 Task: Select the ignore option in the unknown properties.
Action: Mouse moved to (16, 522)
Screenshot: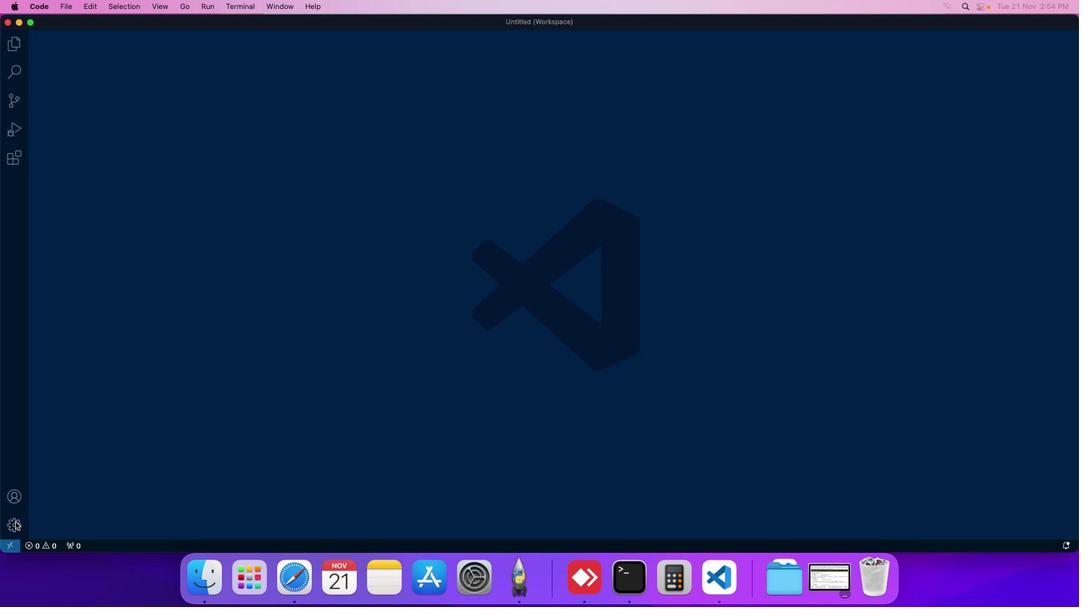 
Action: Mouse pressed left at (16, 522)
Screenshot: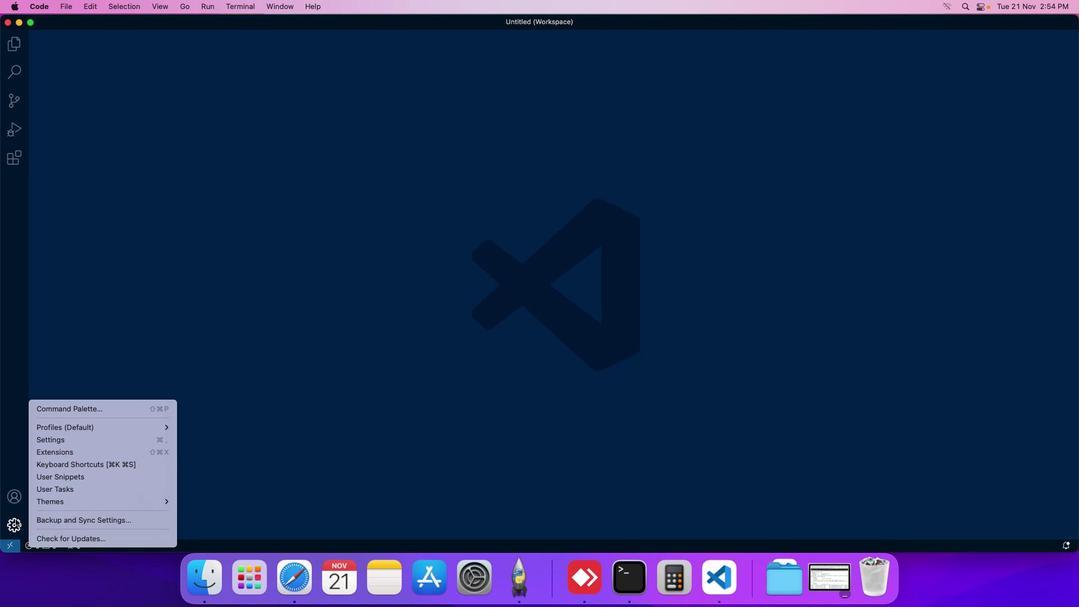 
Action: Mouse moved to (64, 444)
Screenshot: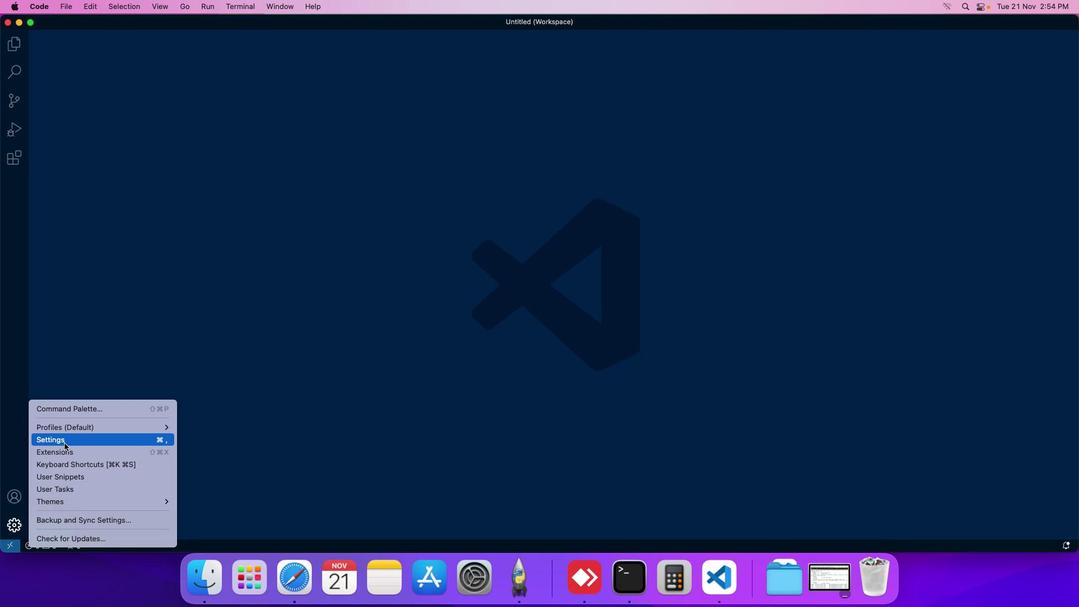 
Action: Mouse pressed left at (64, 444)
Screenshot: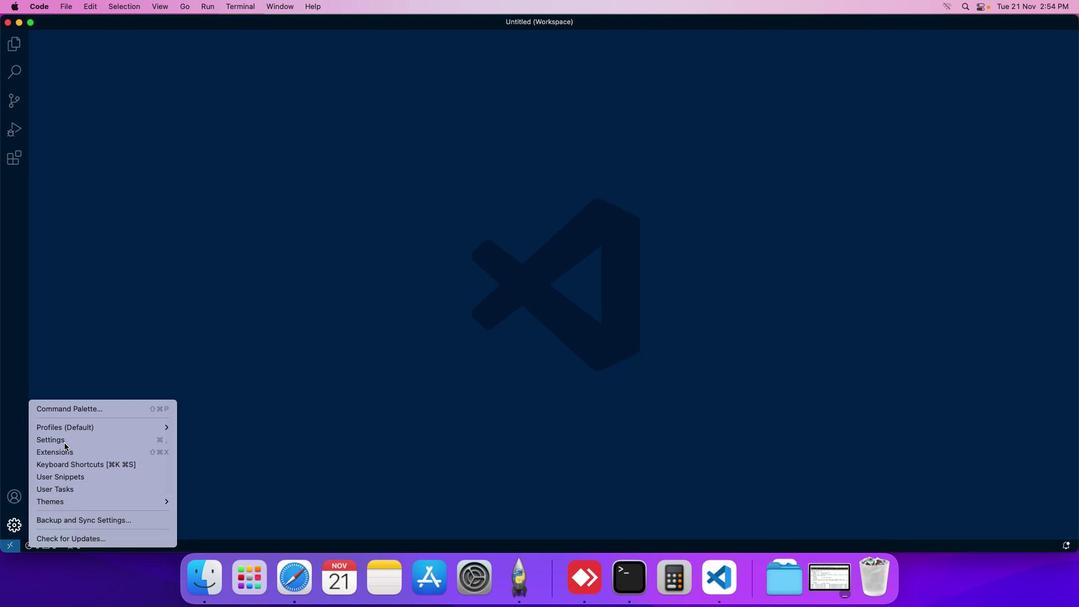 
Action: Mouse moved to (280, 93)
Screenshot: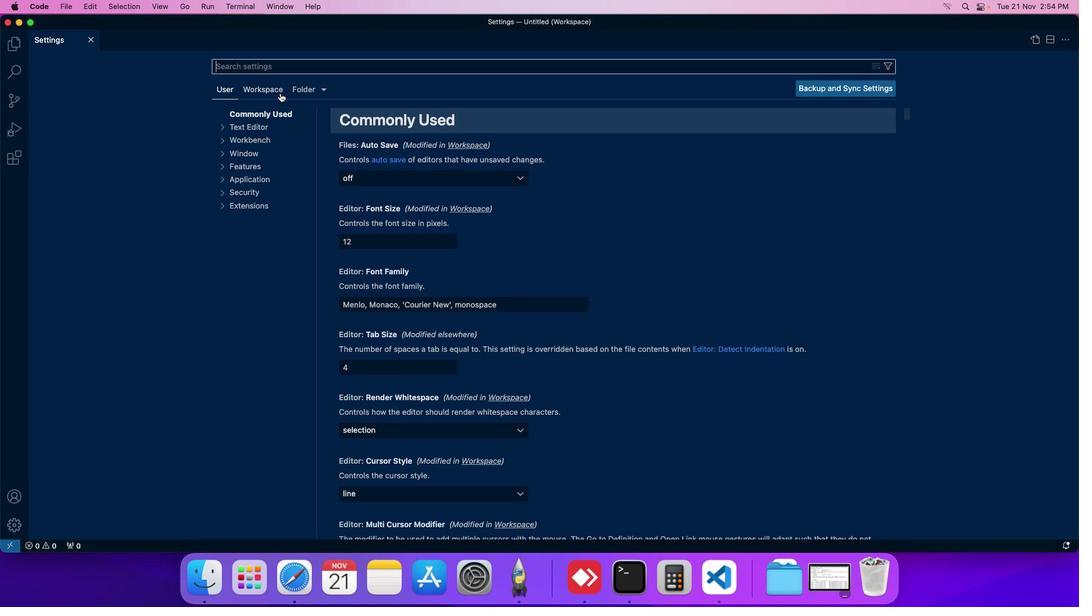 
Action: Mouse pressed left at (280, 93)
Screenshot: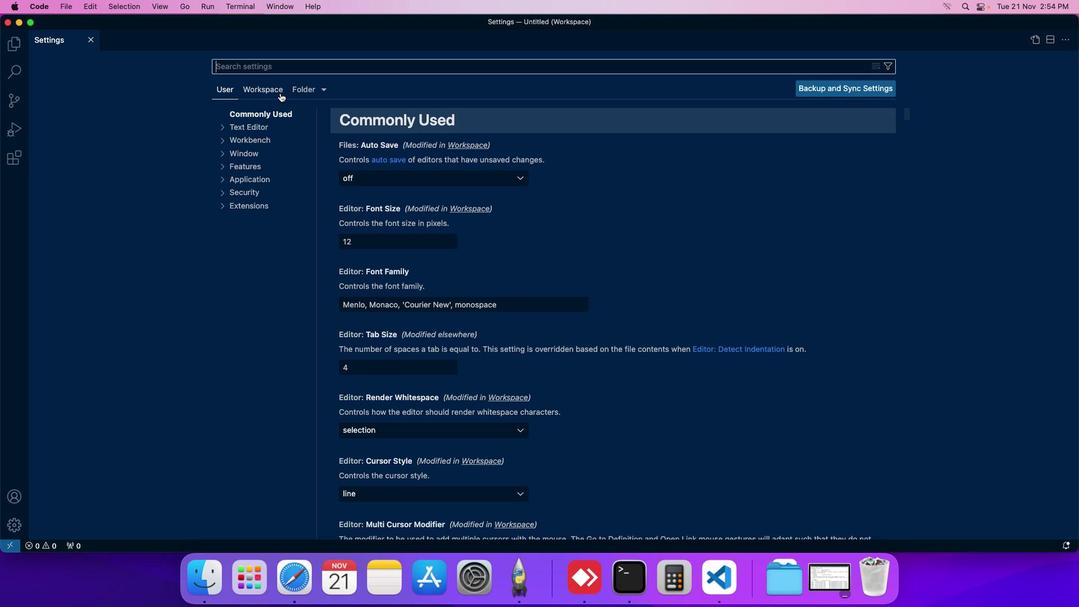 
Action: Mouse moved to (259, 191)
Screenshot: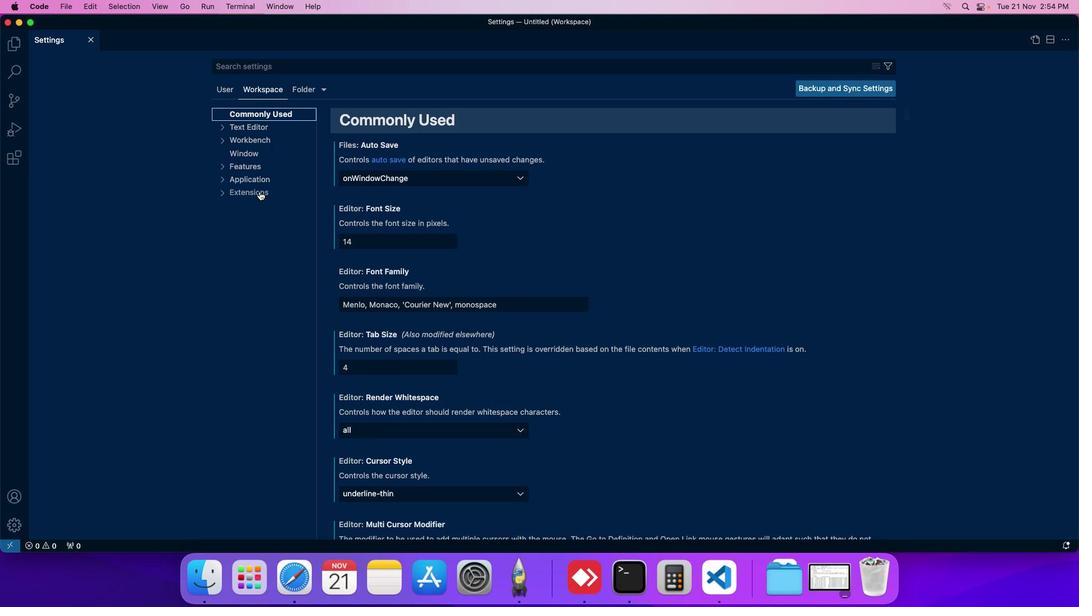 
Action: Mouse pressed left at (259, 191)
Screenshot: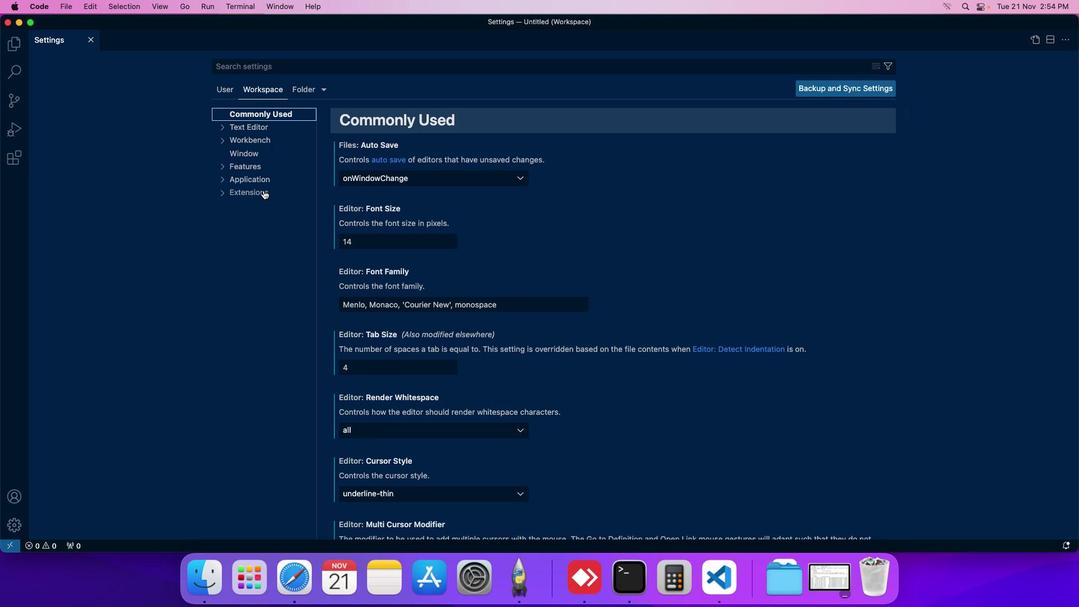 
Action: Mouse moved to (357, 236)
Screenshot: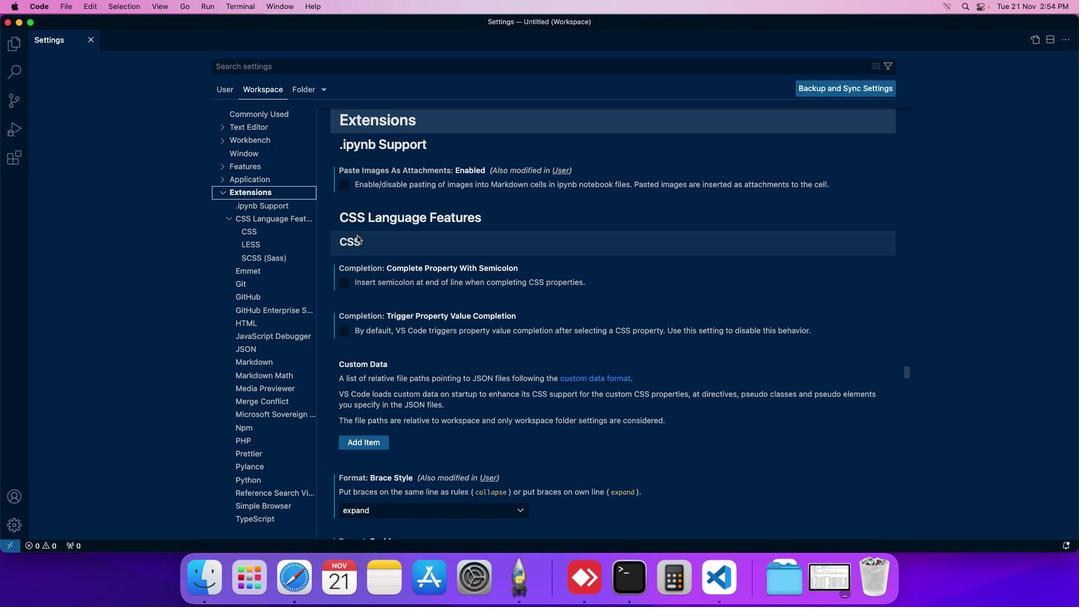 
Action: Mouse scrolled (357, 236) with delta (0, 0)
Screenshot: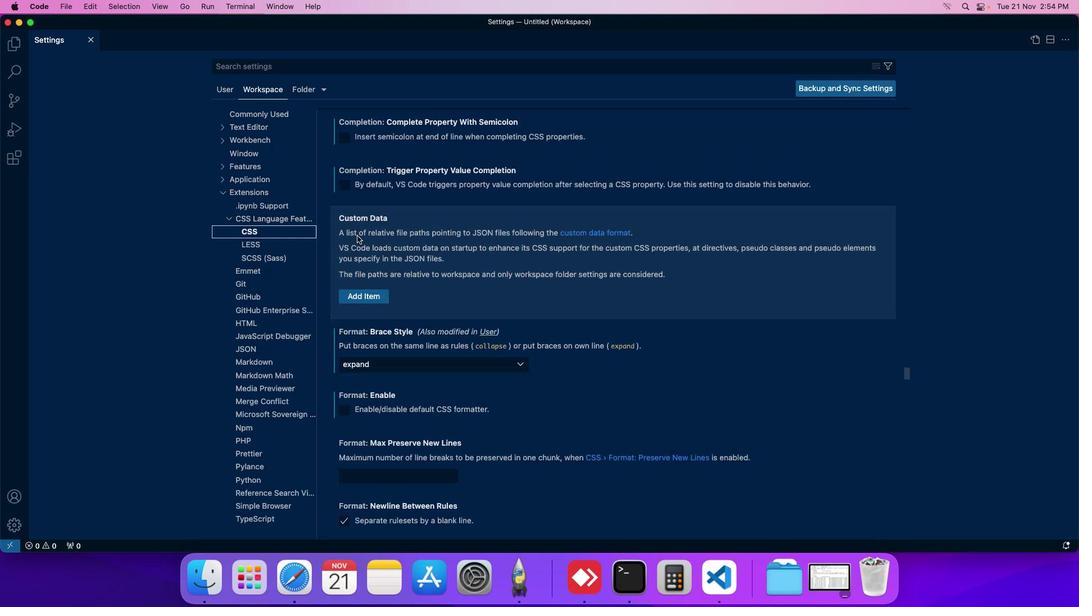 
Action: Mouse scrolled (357, 236) with delta (0, 0)
Screenshot: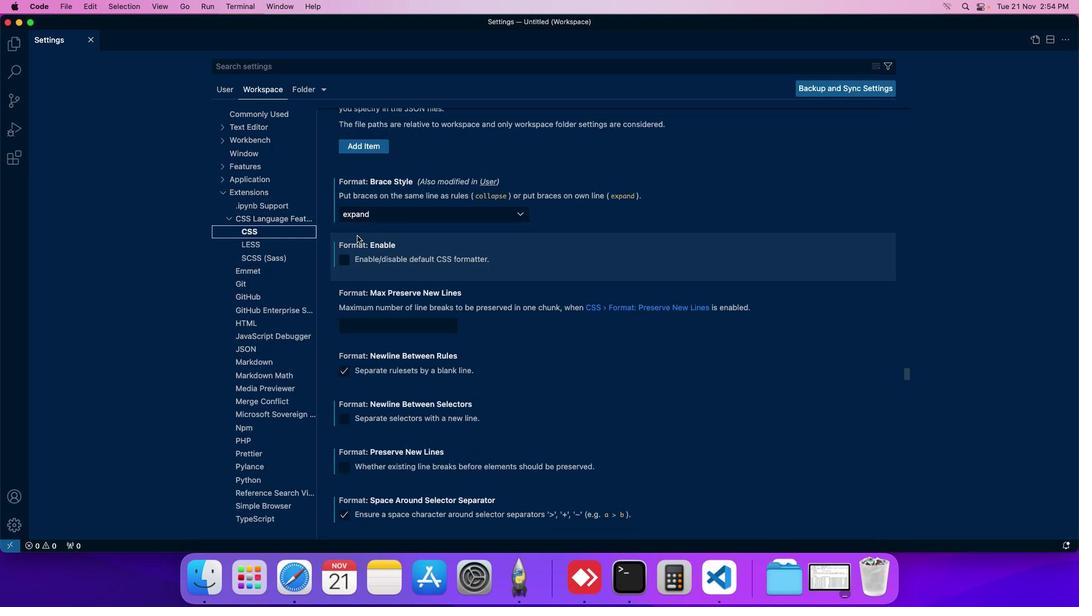
Action: Mouse scrolled (357, 236) with delta (0, 0)
Screenshot: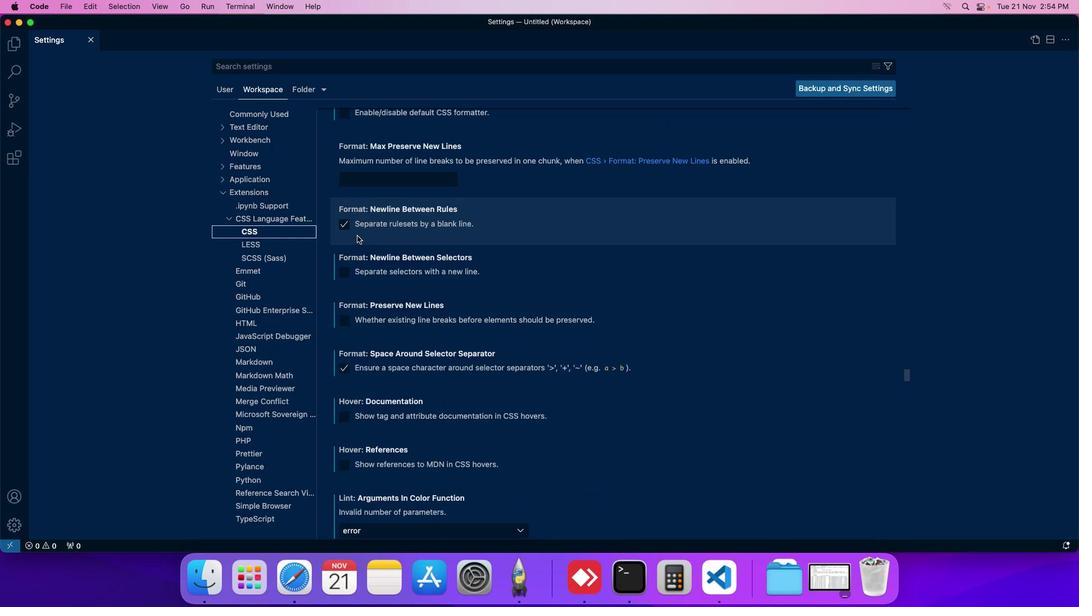 
Action: Mouse scrolled (357, 236) with delta (0, 0)
Screenshot: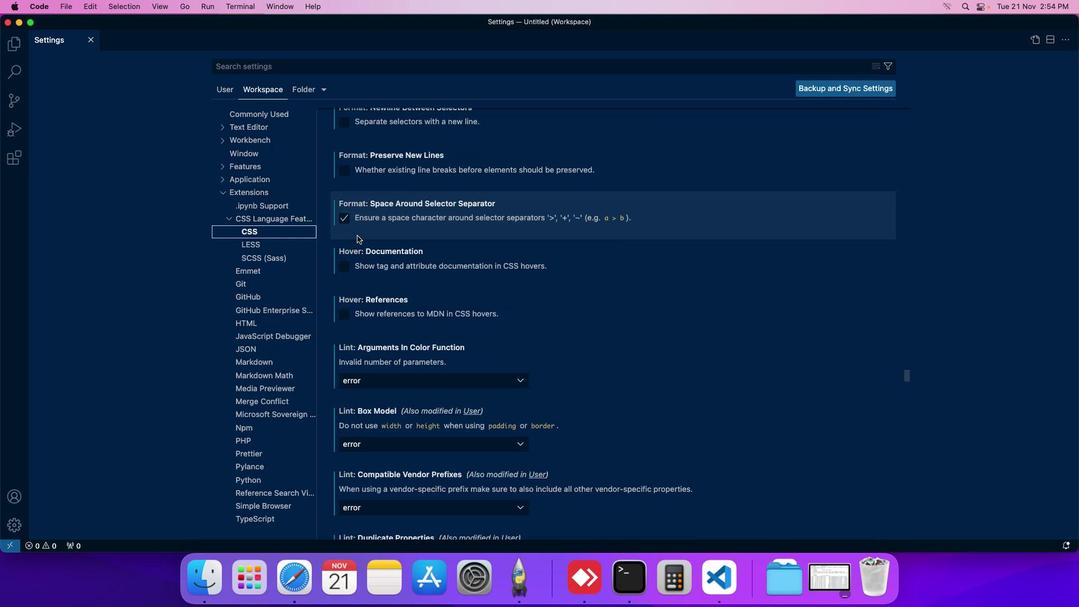 
Action: Mouse scrolled (357, 236) with delta (0, 0)
Screenshot: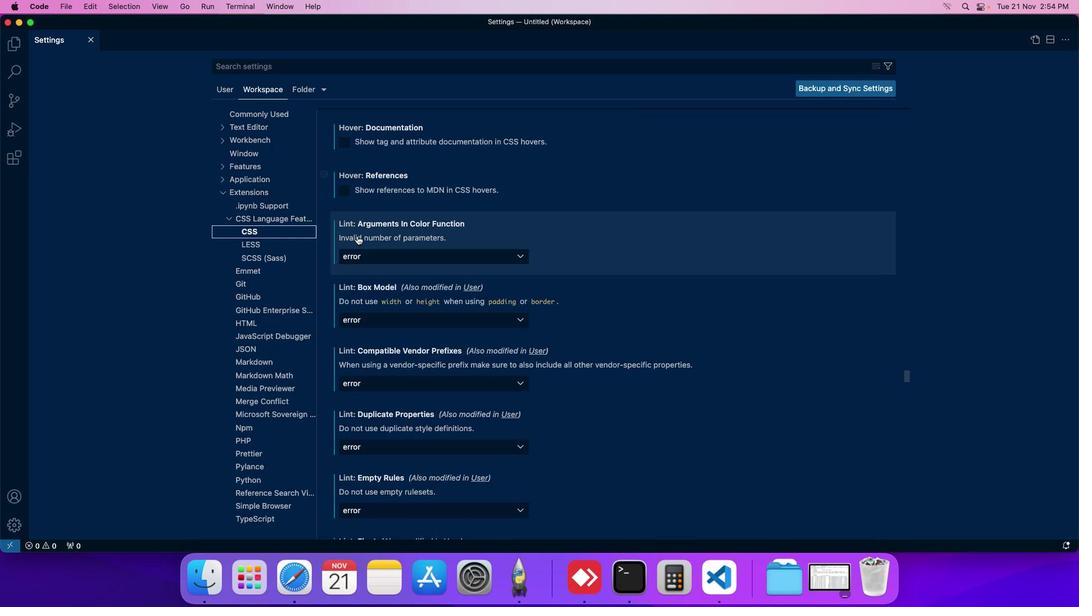 
Action: Mouse scrolled (357, 236) with delta (0, 0)
Screenshot: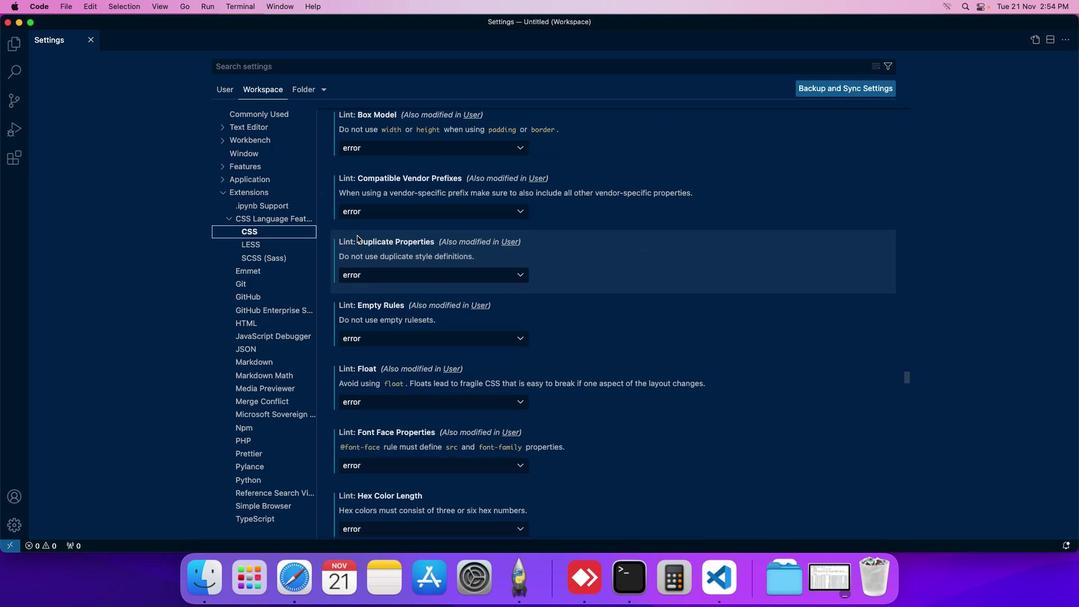 
Action: Mouse scrolled (357, 236) with delta (0, 0)
Screenshot: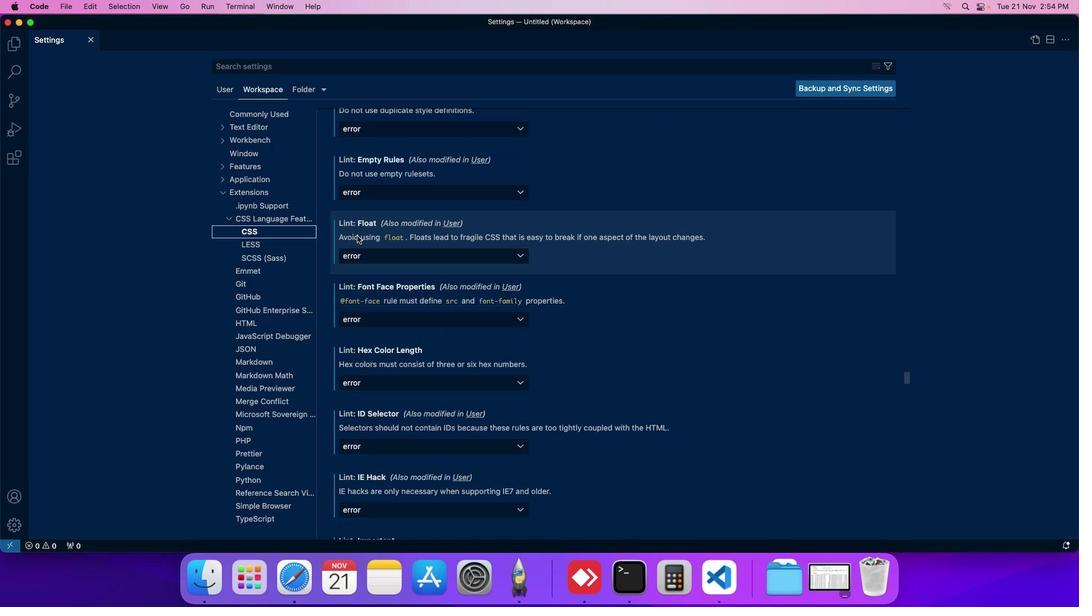 
Action: Mouse scrolled (357, 236) with delta (0, 0)
Screenshot: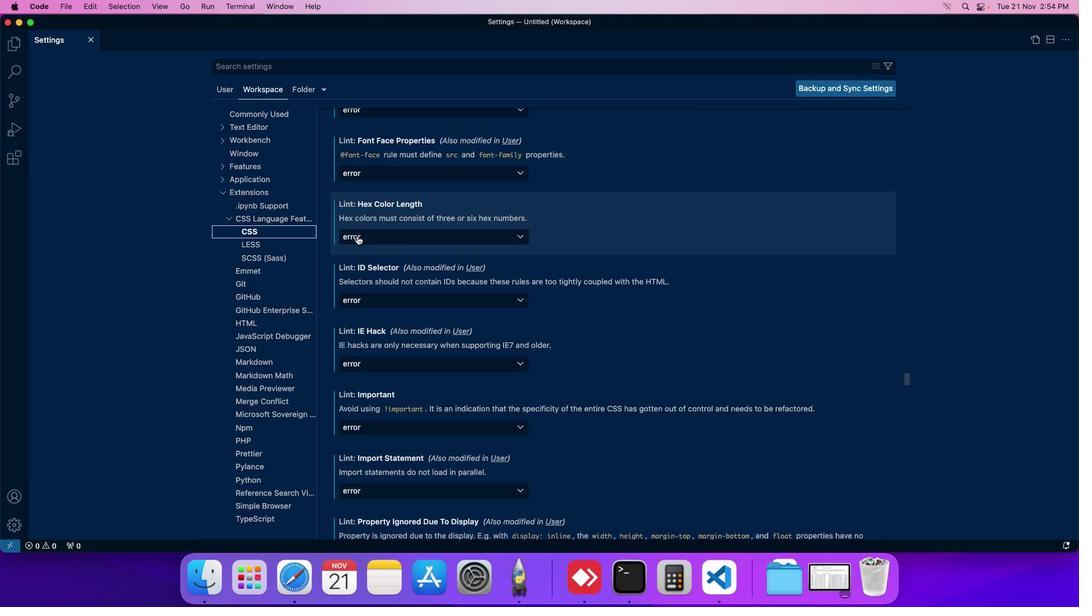 
Action: Mouse scrolled (357, 236) with delta (0, 0)
Screenshot: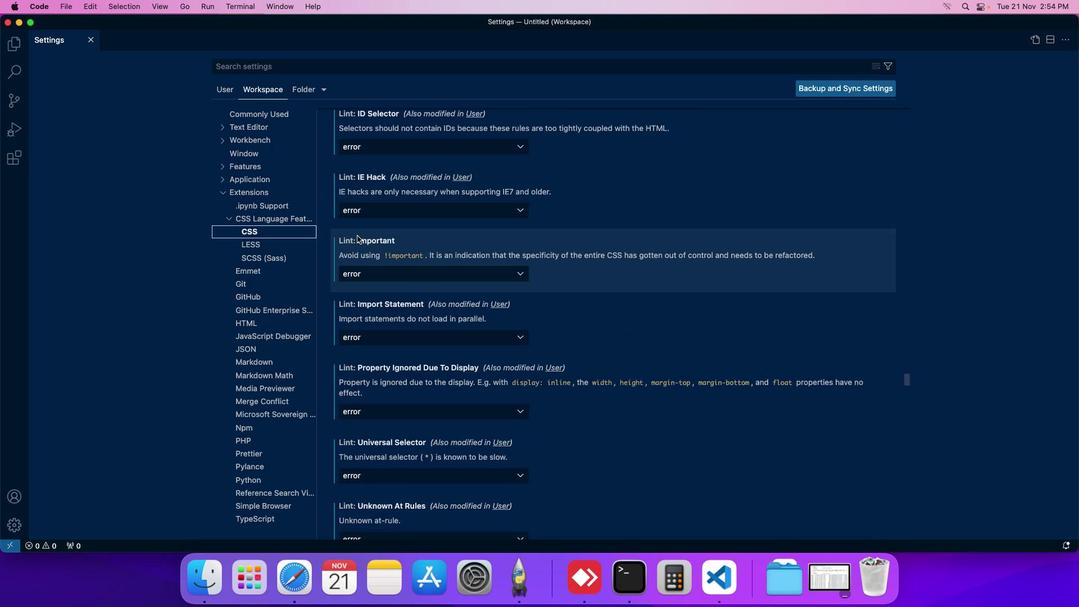
Action: Mouse scrolled (357, 236) with delta (0, 0)
Screenshot: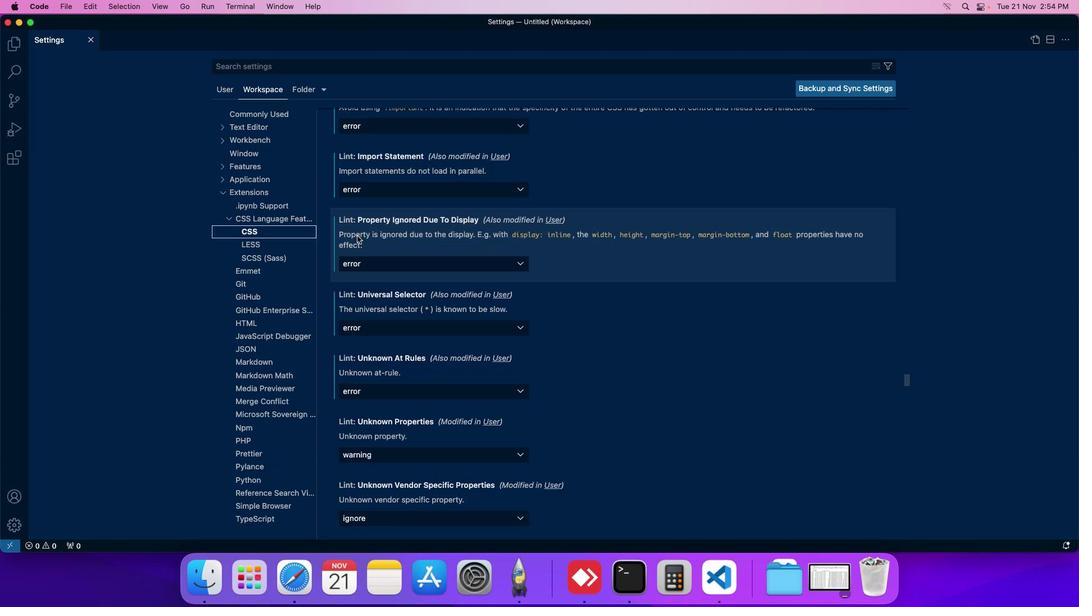 
Action: Mouse scrolled (357, 236) with delta (0, 0)
Screenshot: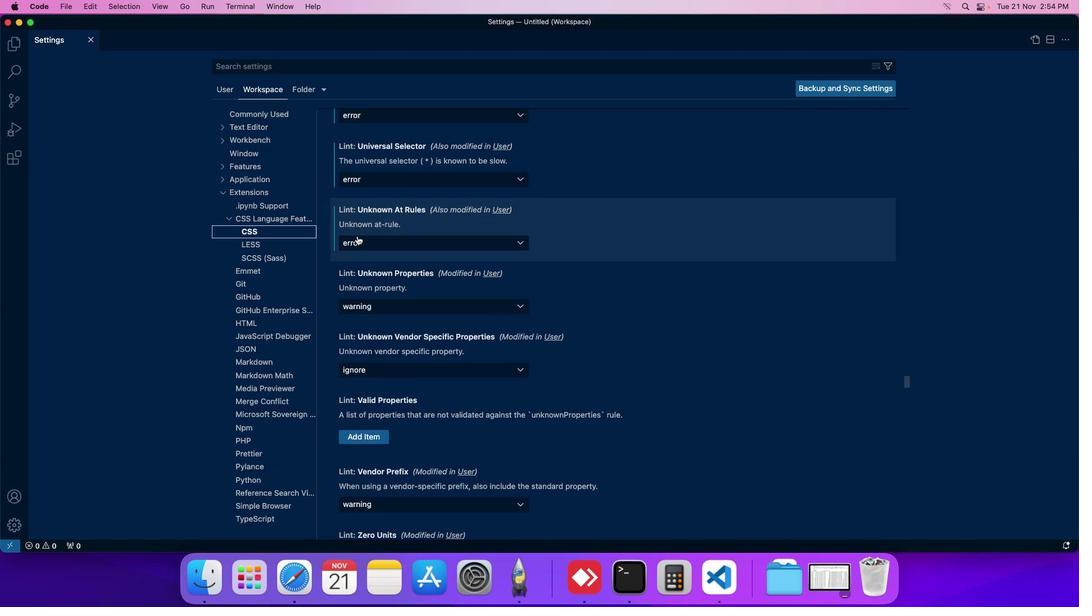 
Action: Mouse moved to (409, 302)
Screenshot: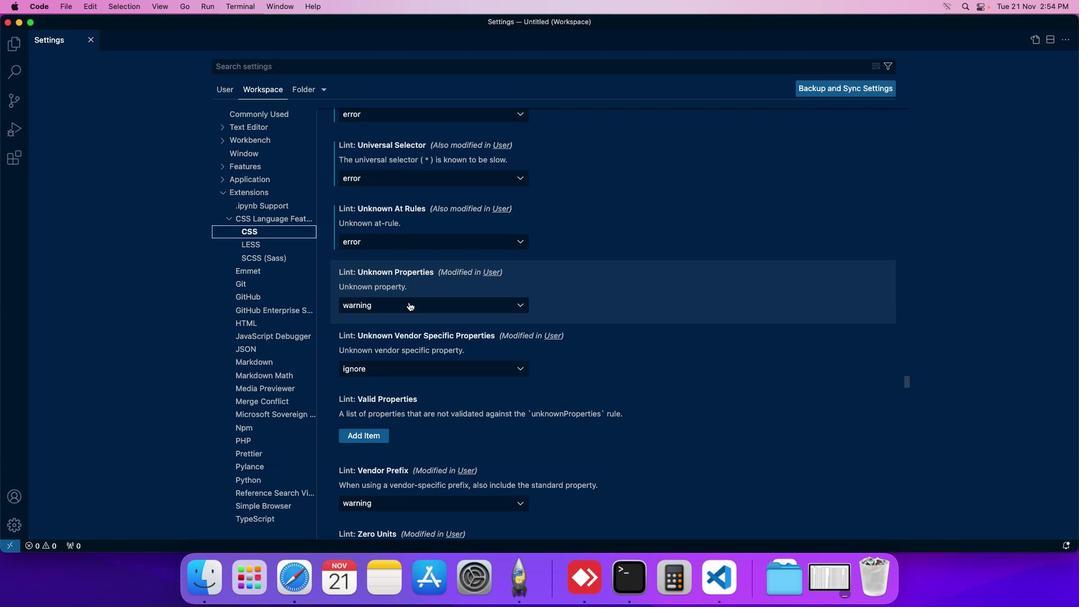 
Action: Mouse pressed left at (409, 302)
Screenshot: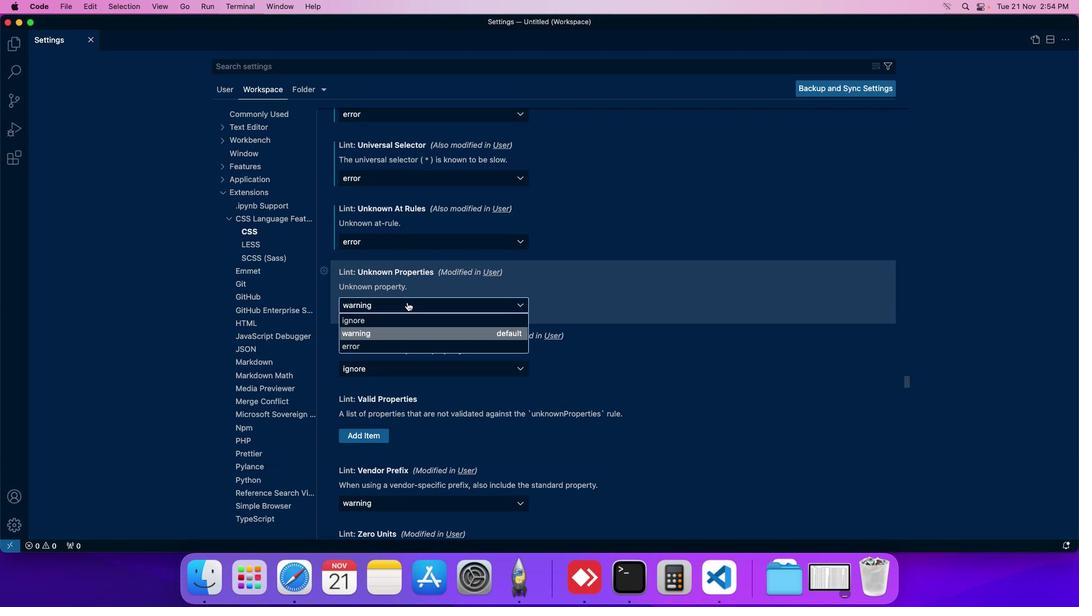 
Action: Mouse moved to (377, 317)
Screenshot: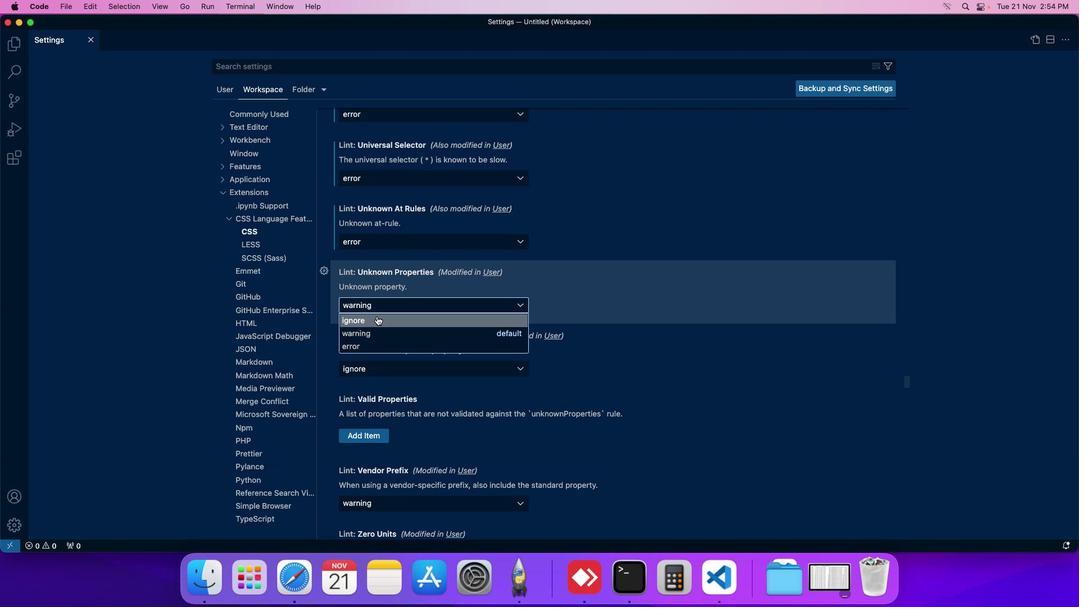 
Action: Mouse pressed left at (377, 317)
Screenshot: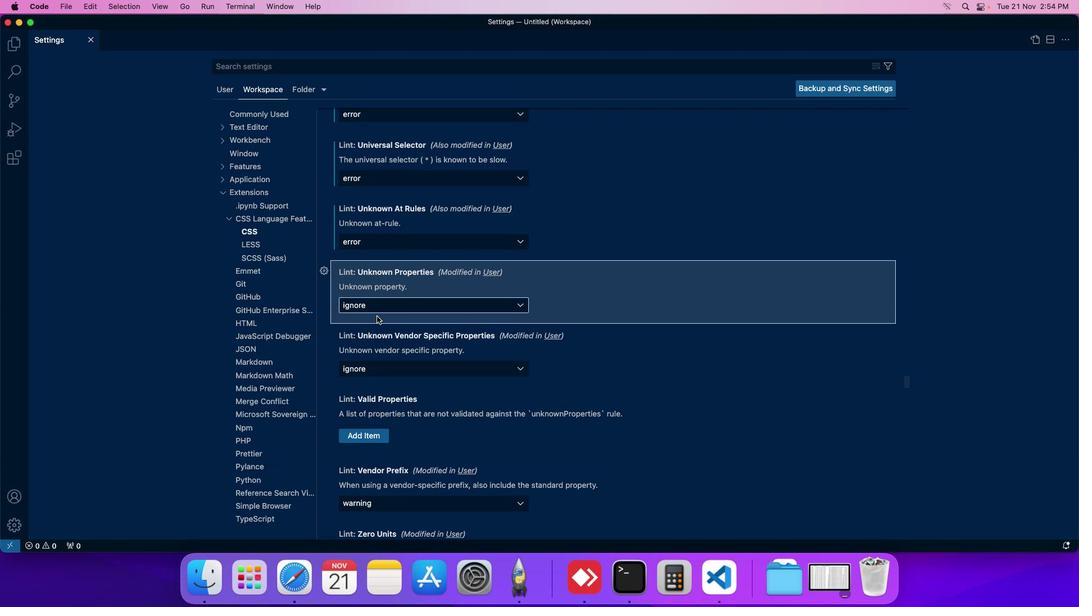 
Action: Mouse moved to (379, 313)
Screenshot: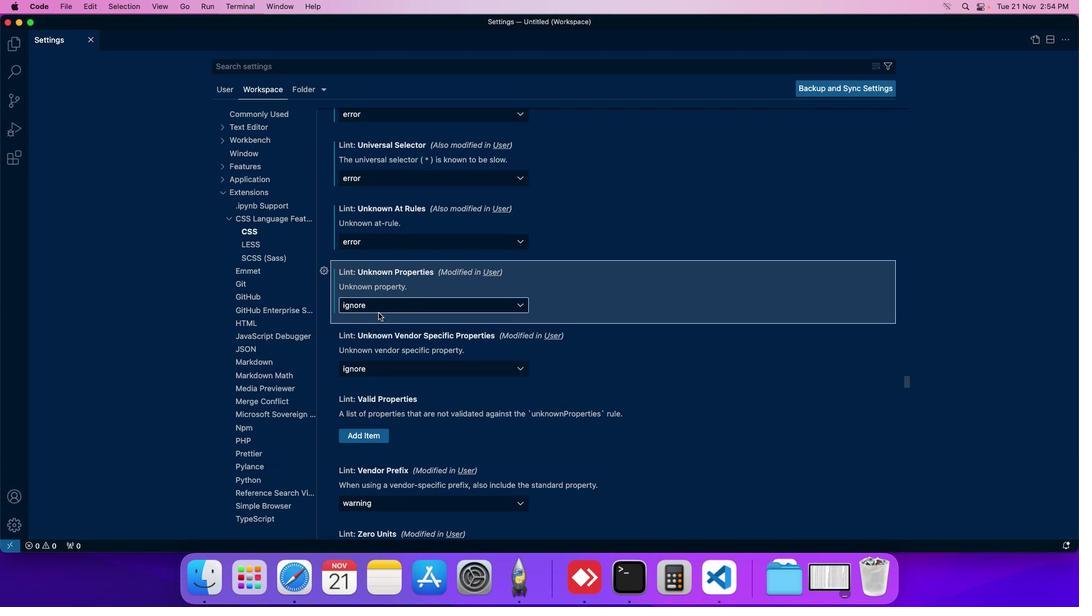 
